 Task: Select the option "Any workspace member" in the board creation restrictions.
Action: Mouse moved to (1023, 515)
Screenshot: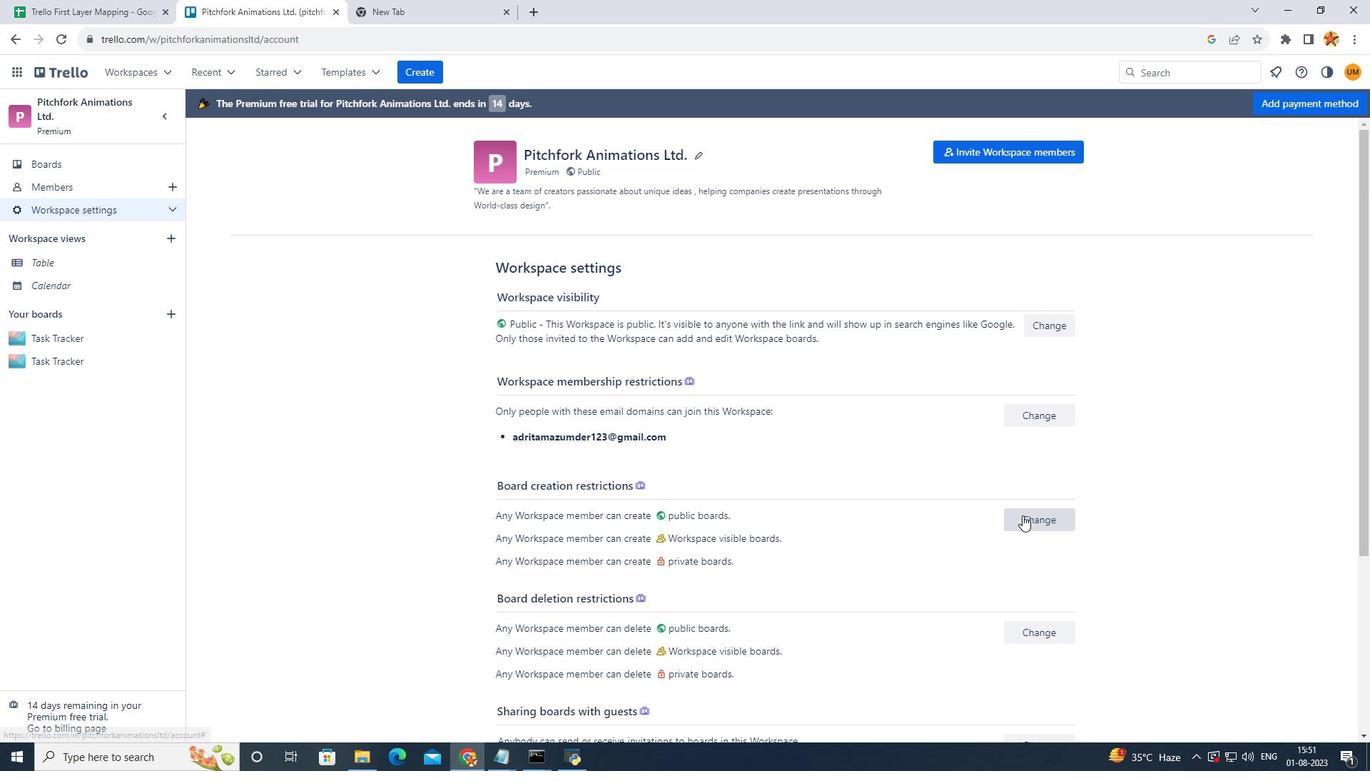
Action: Mouse pressed left at (1023, 515)
Screenshot: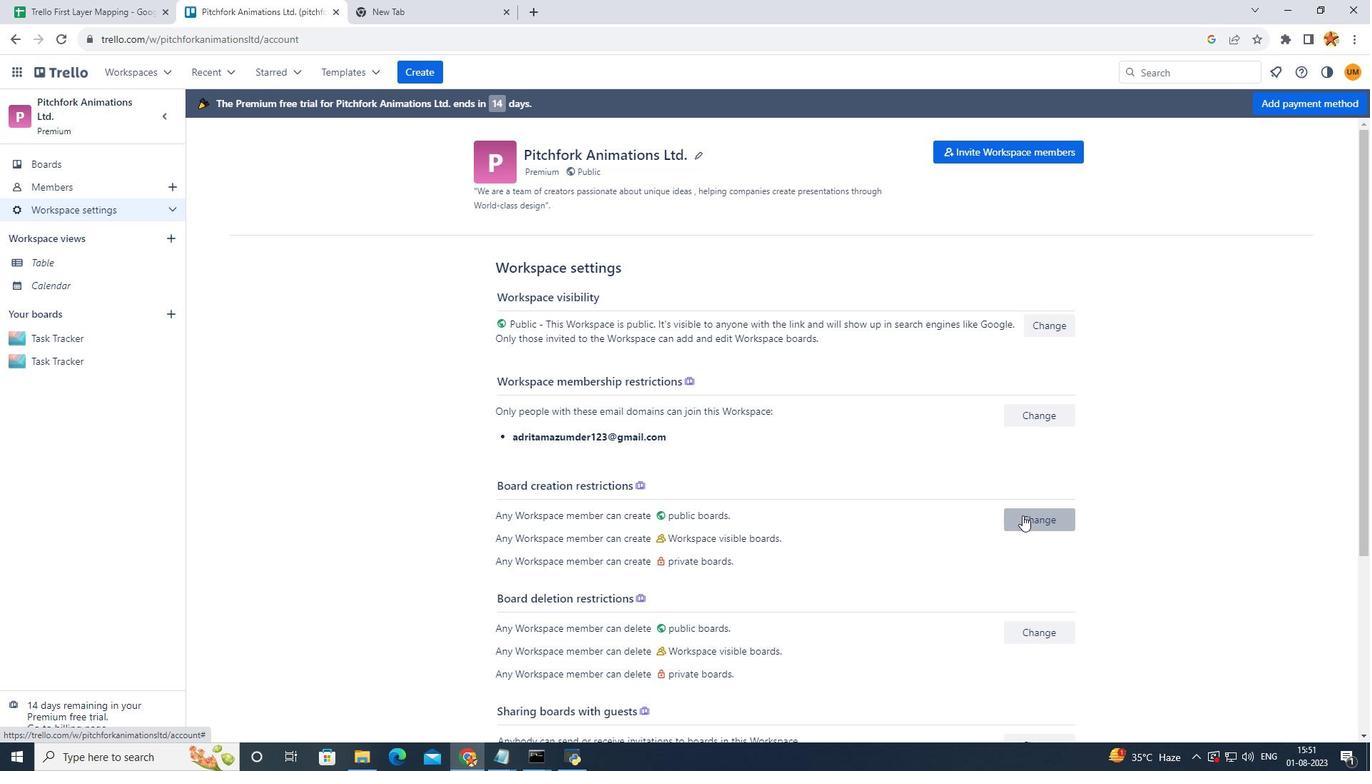 
Action: Mouse moved to (1048, 222)
Screenshot: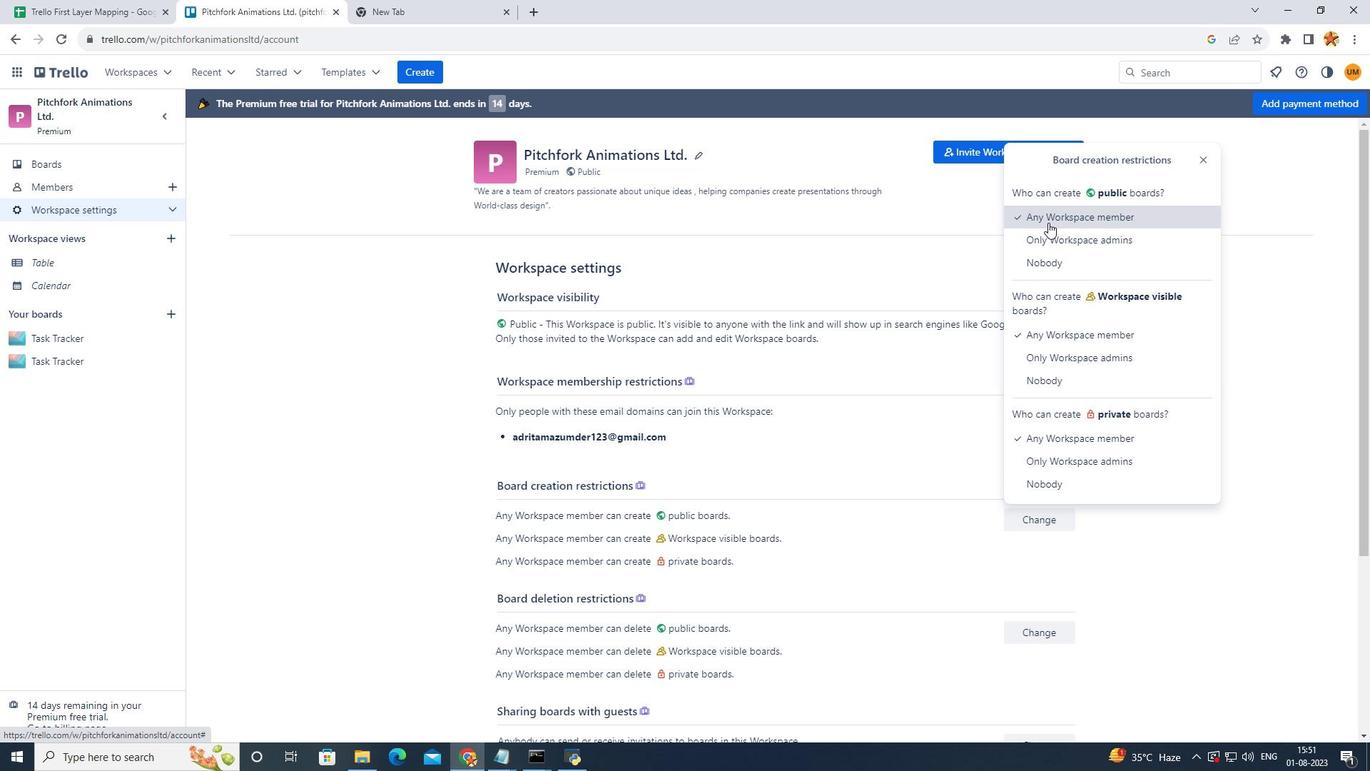 
Action: Mouse pressed left at (1048, 222)
Screenshot: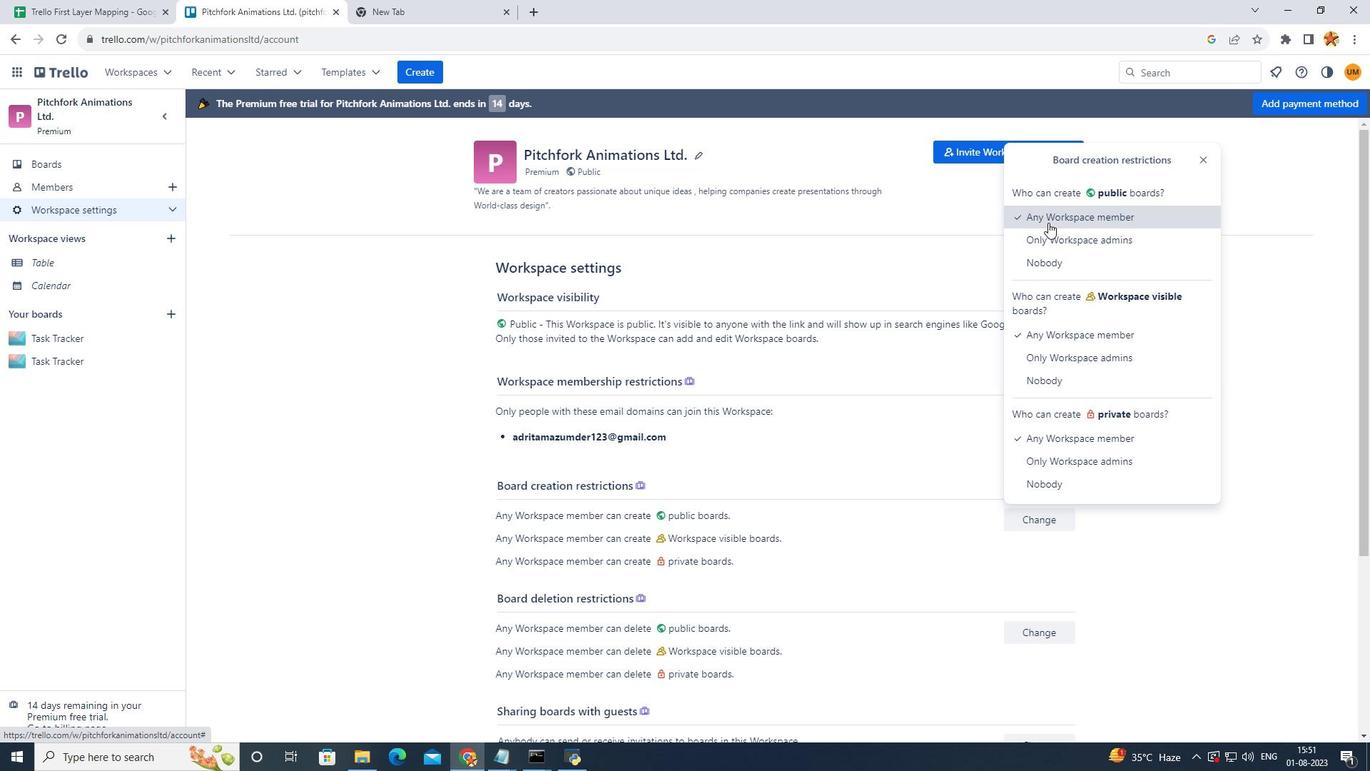 
Action: Mouse pressed left at (1048, 222)
Screenshot: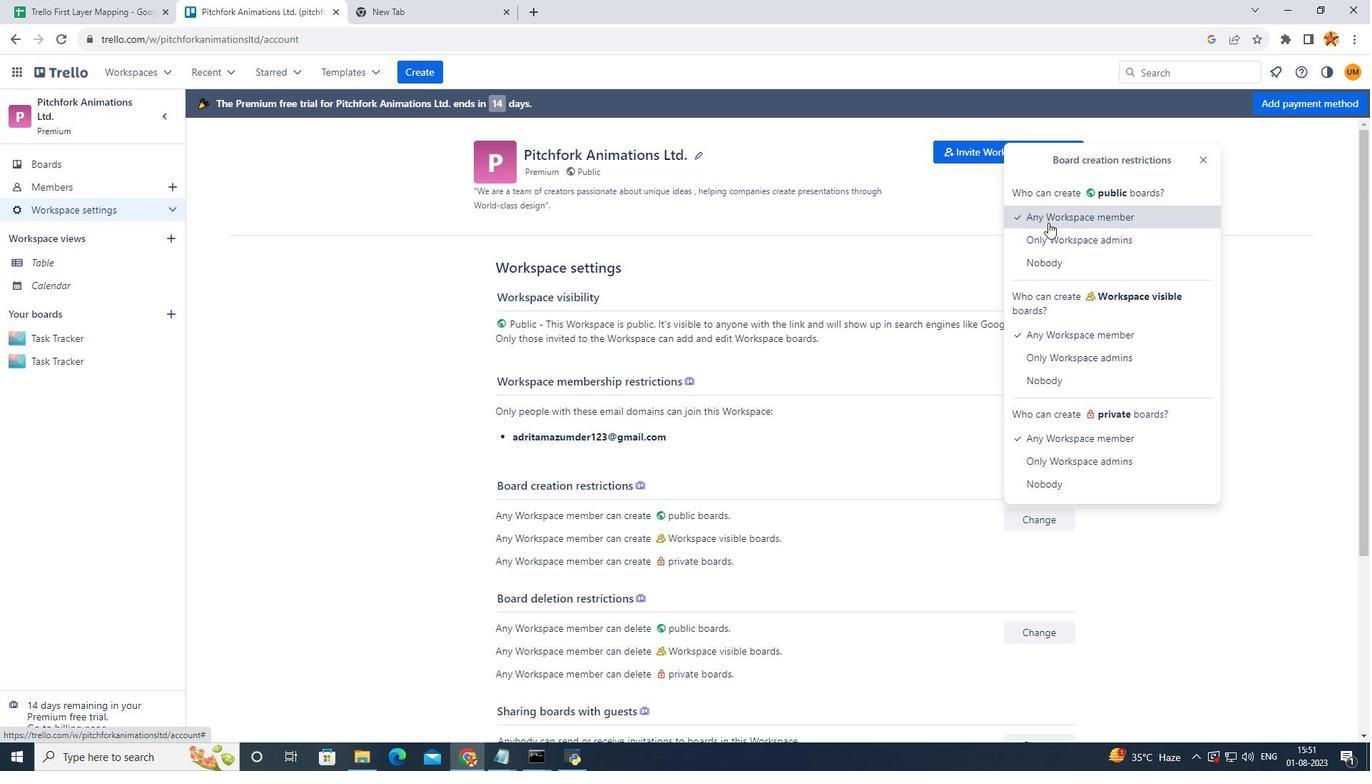 
Action: Mouse moved to (892, 267)
Screenshot: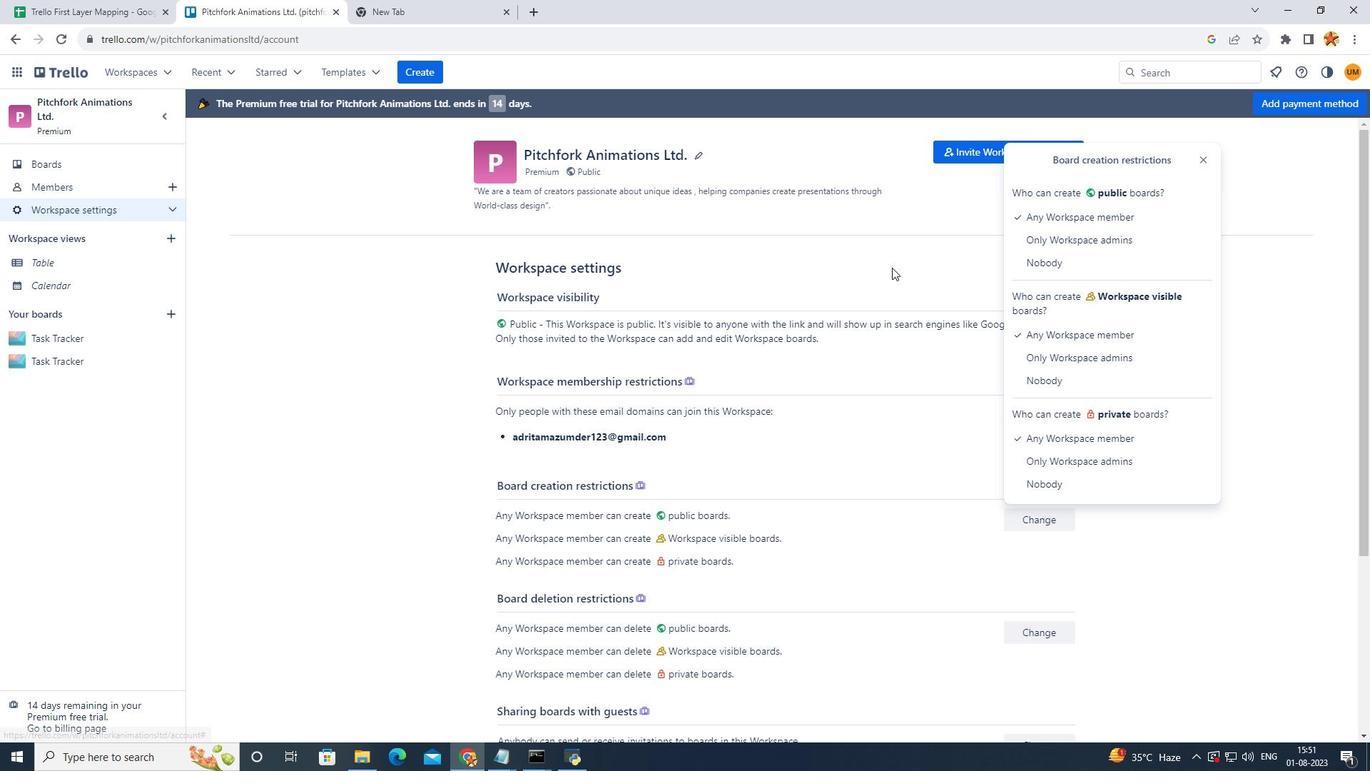 
Action: Mouse pressed left at (892, 267)
Screenshot: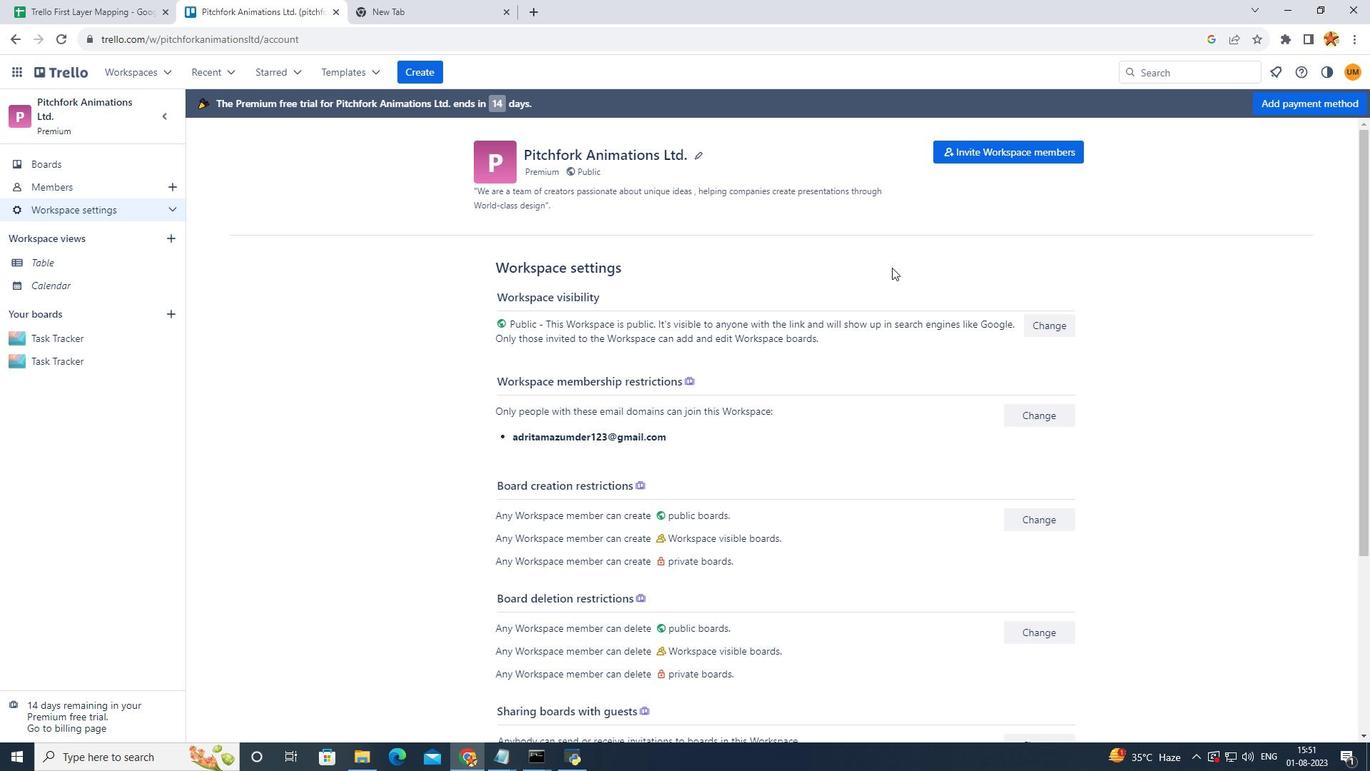 
